 Task: Log work in the project TripleWorks for the issue 'Inconsistent handling of null or empty values' spent time as '5w 2d 6h 13m' and remaining time as '5w 3d 20h 47m' and add a flag. Now add the issue to the epic 'User Experience Enhancements'.
Action: Mouse moved to (196, 52)
Screenshot: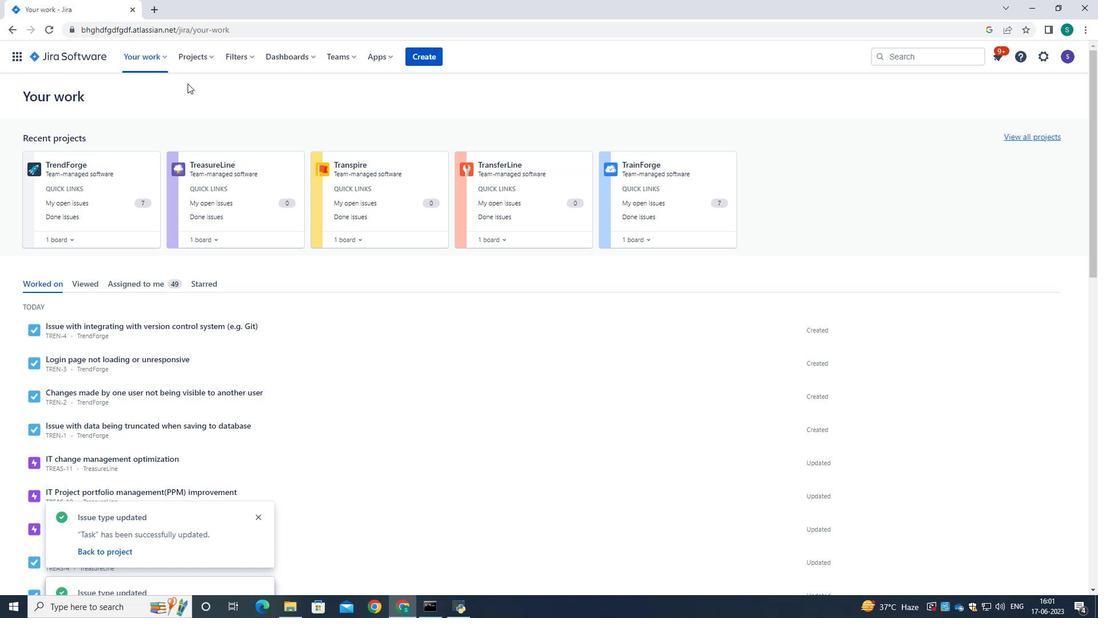 
Action: Mouse pressed left at (196, 52)
Screenshot: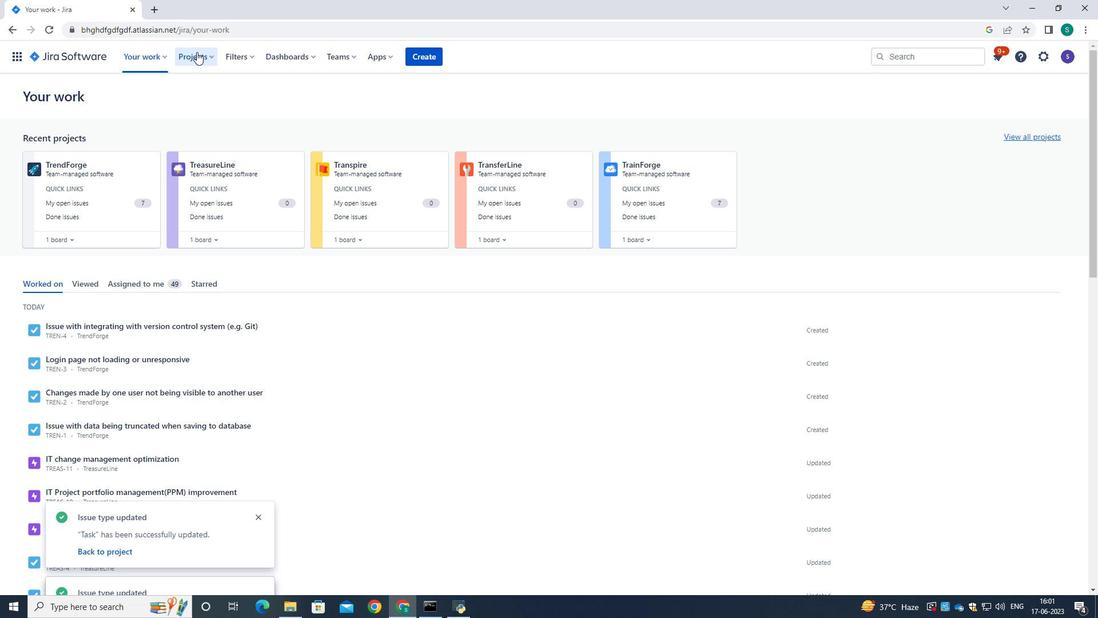 
Action: Mouse moved to (235, 110)
Screenshot: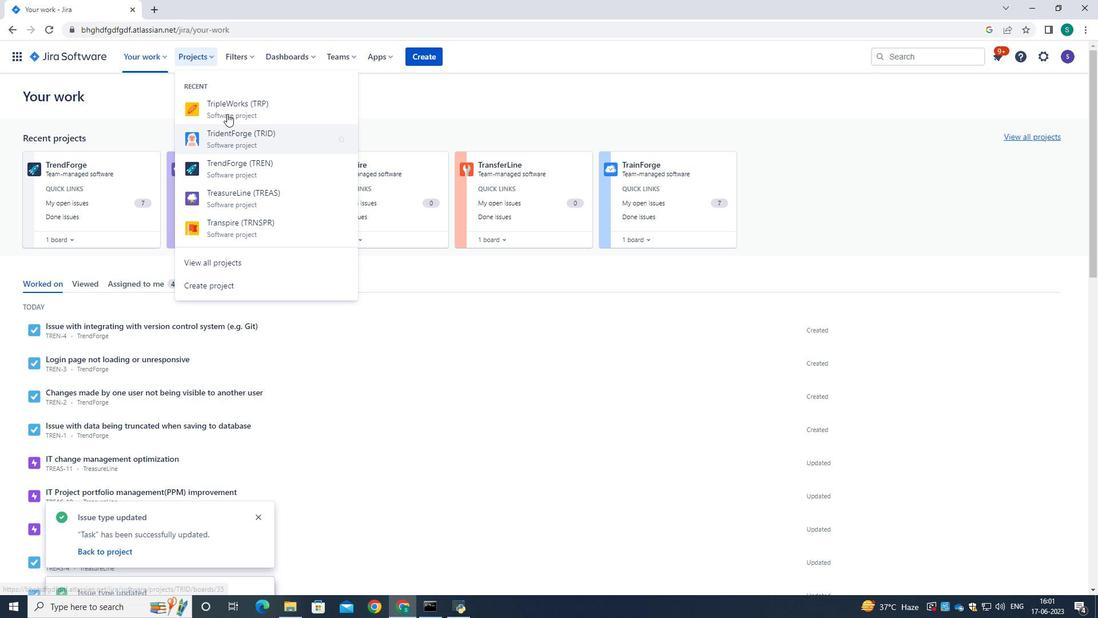 
Action: Mouse pressed left at (235, 110)
Screenshot: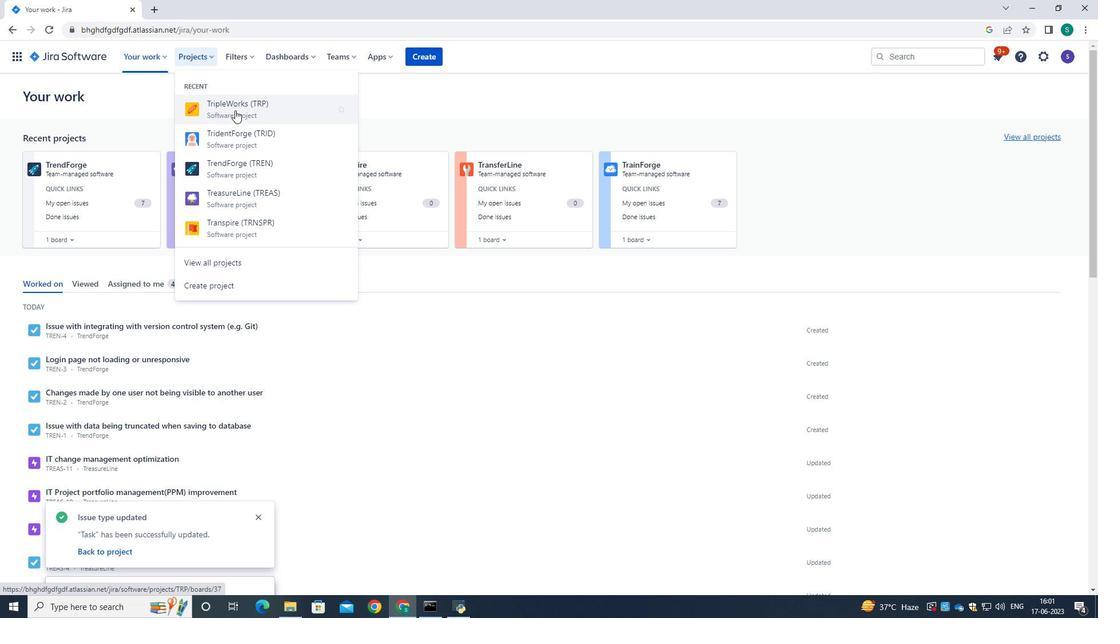 
Action: Mouse moved to (89, 179)
Screenshot: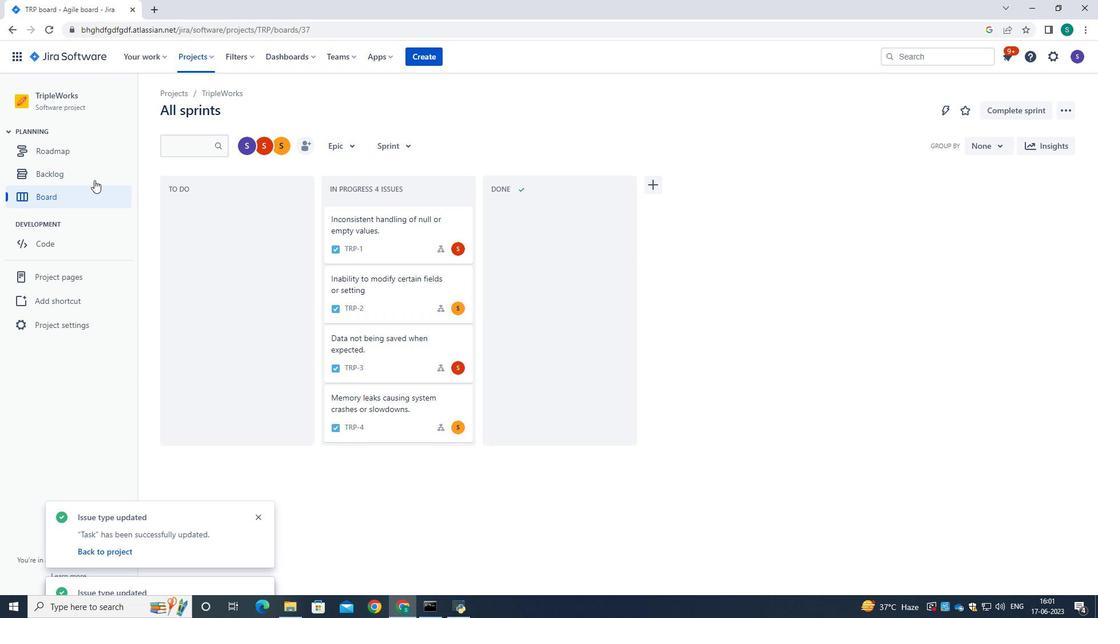 
Action: Mouse pressed left at (89, 179)
Screenshot: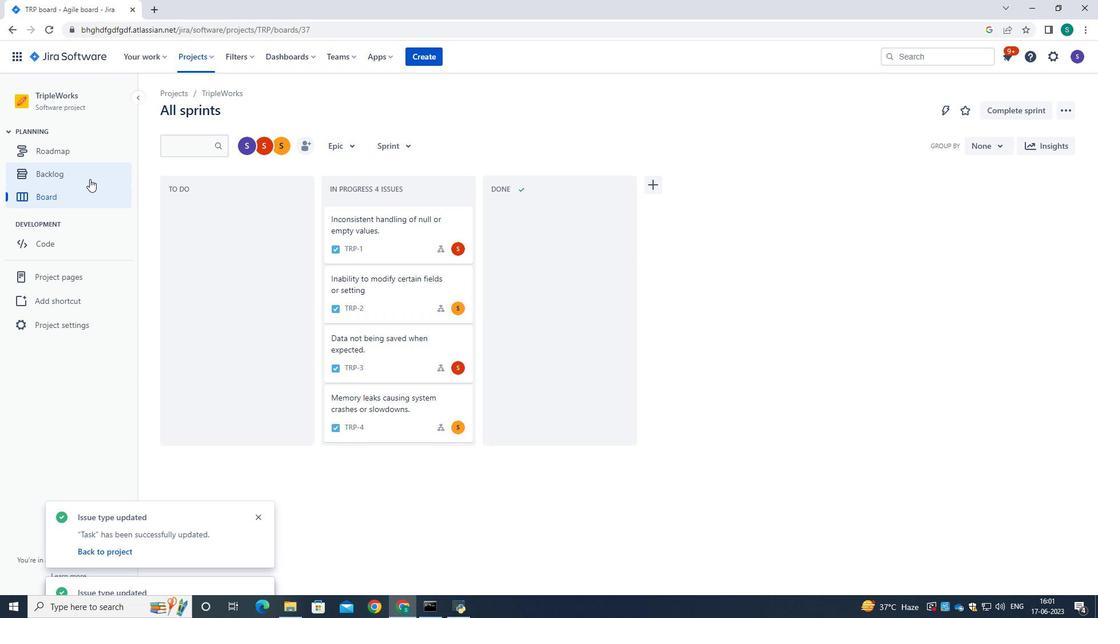
Action: Mouse moved to (444, 211)
Screenshot: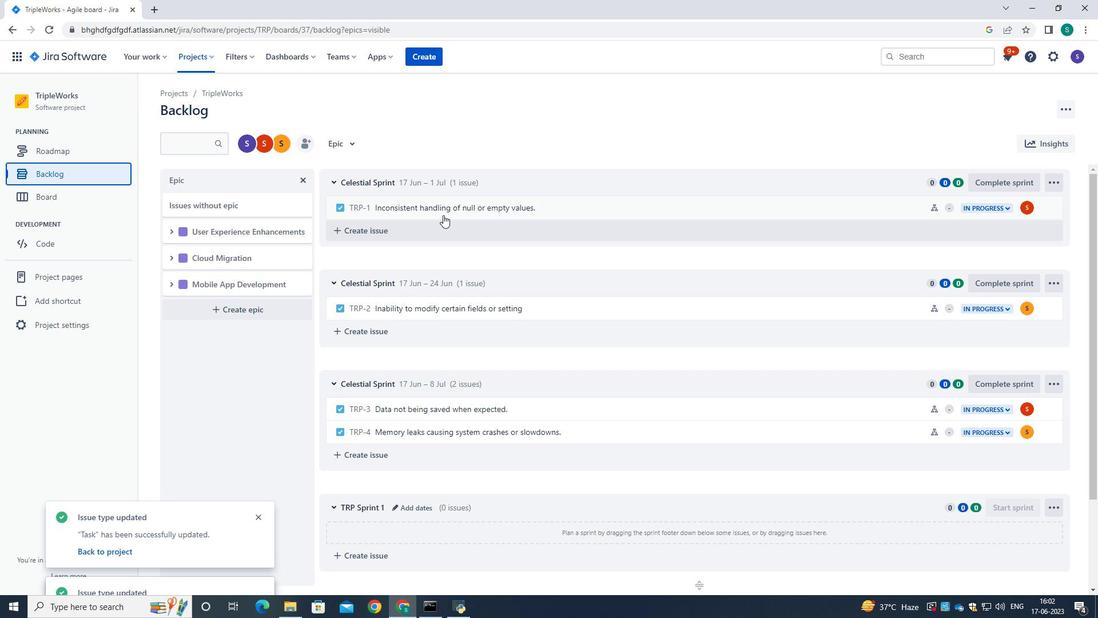 
Action: Mouse pressed left at (444, 211)
Screenshot: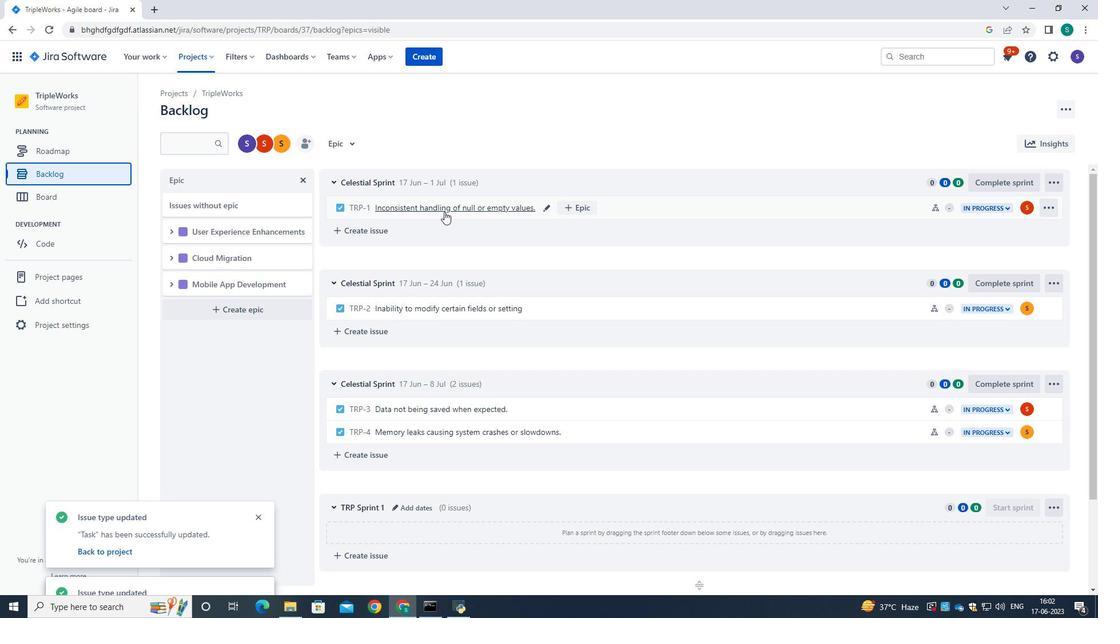 
Action: Mouse moved to (1044, 180)
Screenshot: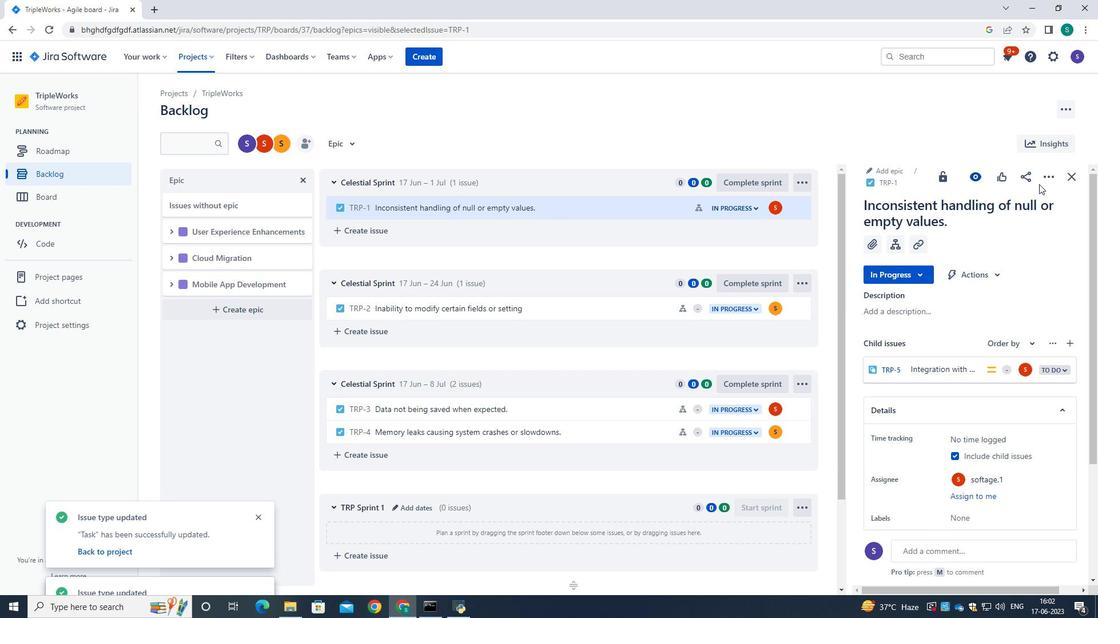
Action: Mouse pressed left at (1044, 180)
Screenshot: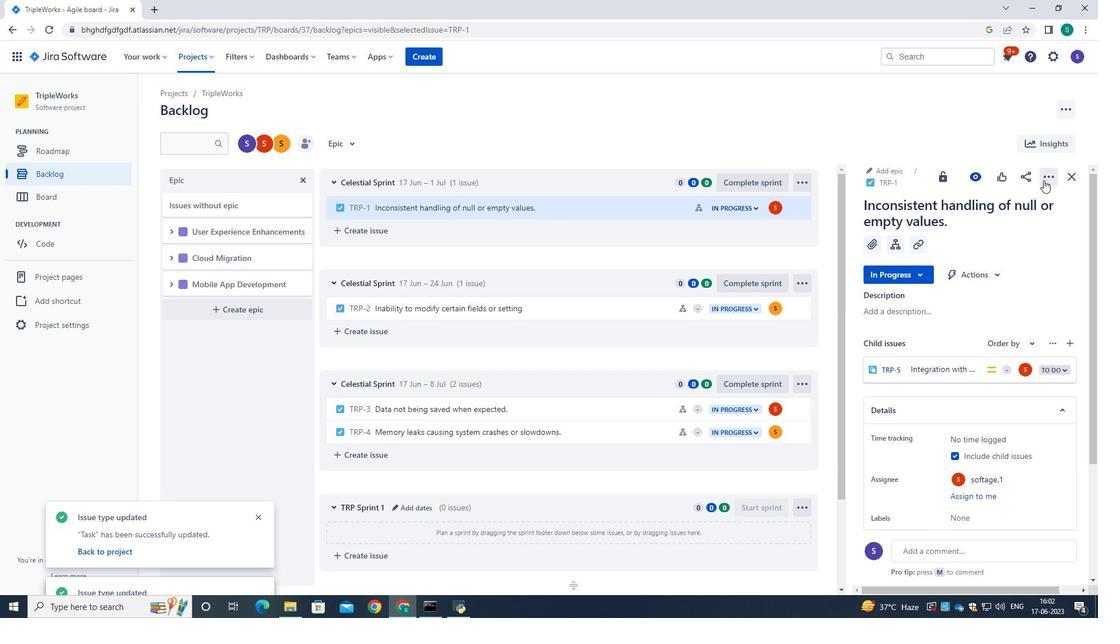 
Action: Mouse moved to (1023, 212)
Screenshot: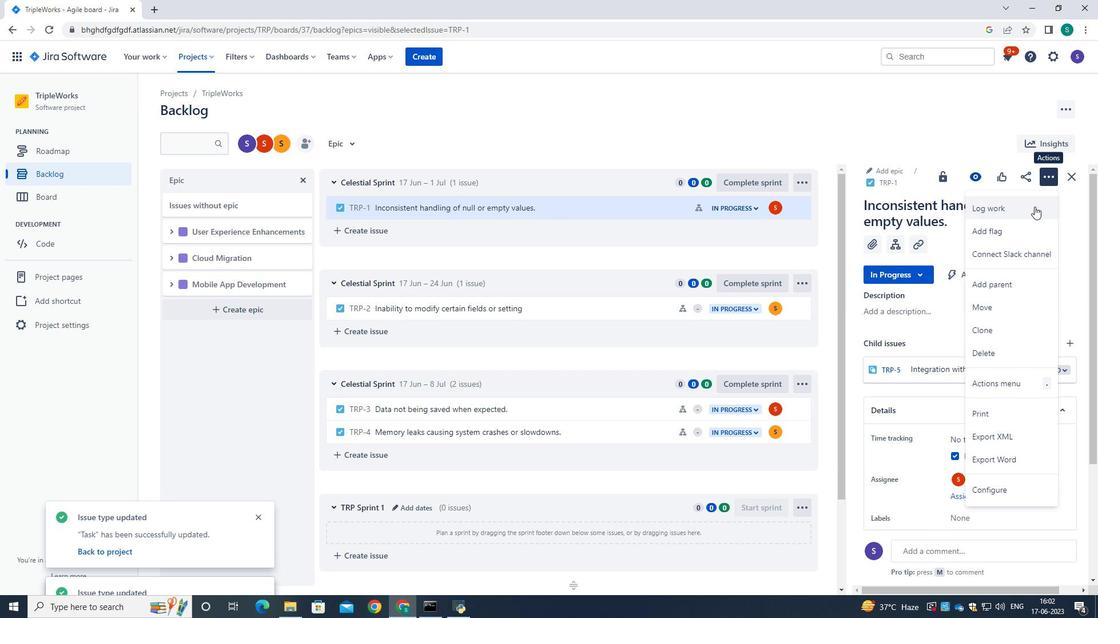 
Action: Mouse pressed left at (1023, 212)
Screenshot: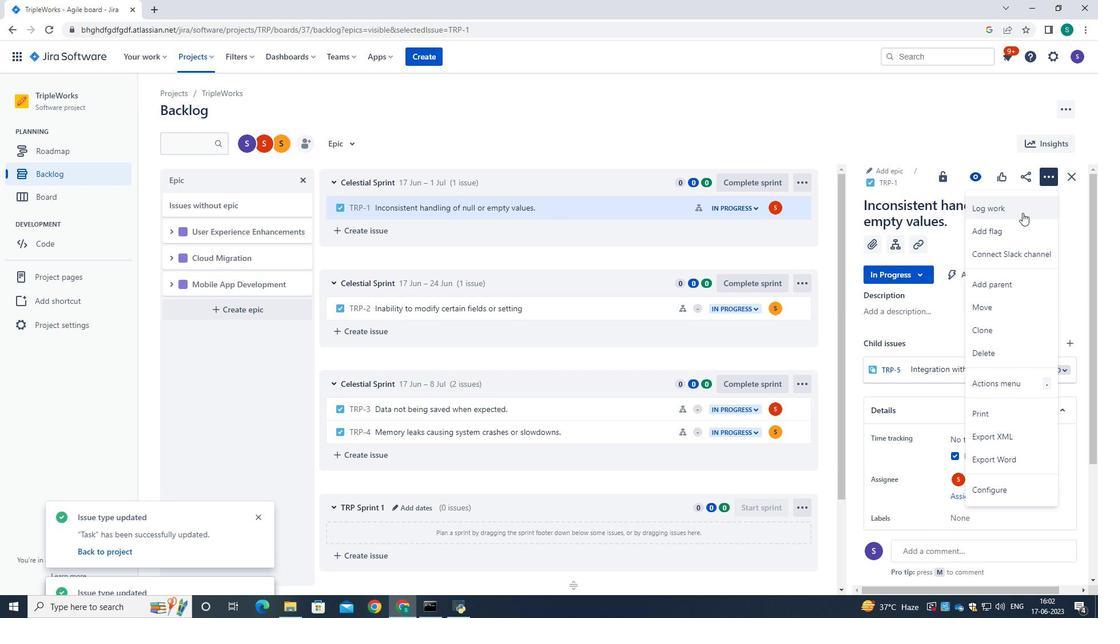 
Action: Mouse moved to (501, 165)
Screenshot: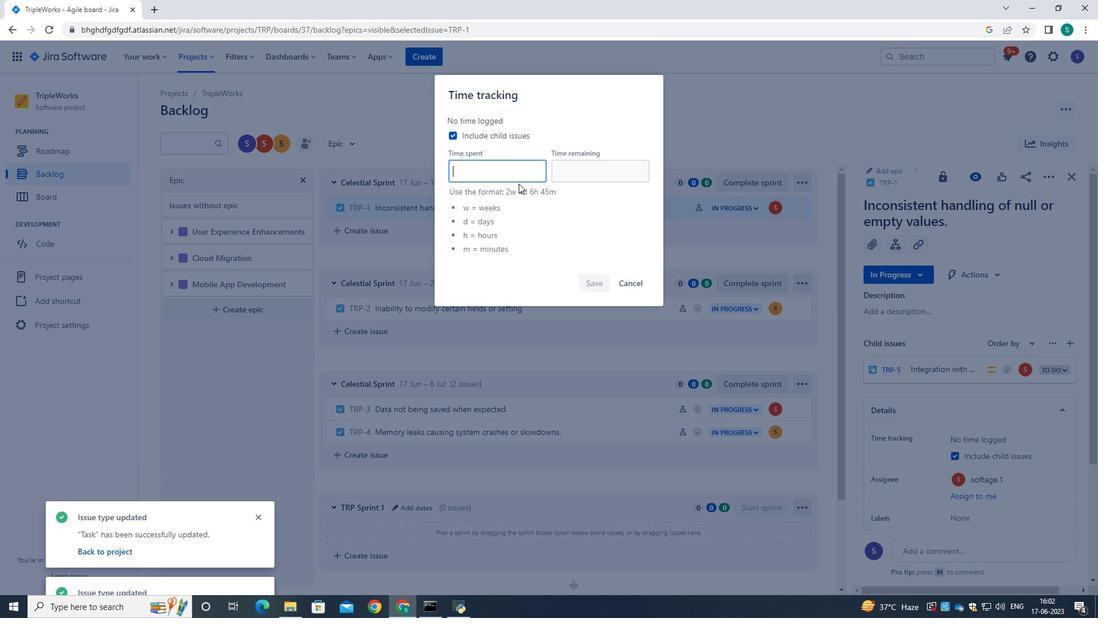 
Action: Mouse pressed left at (501, 165)
Screenshot: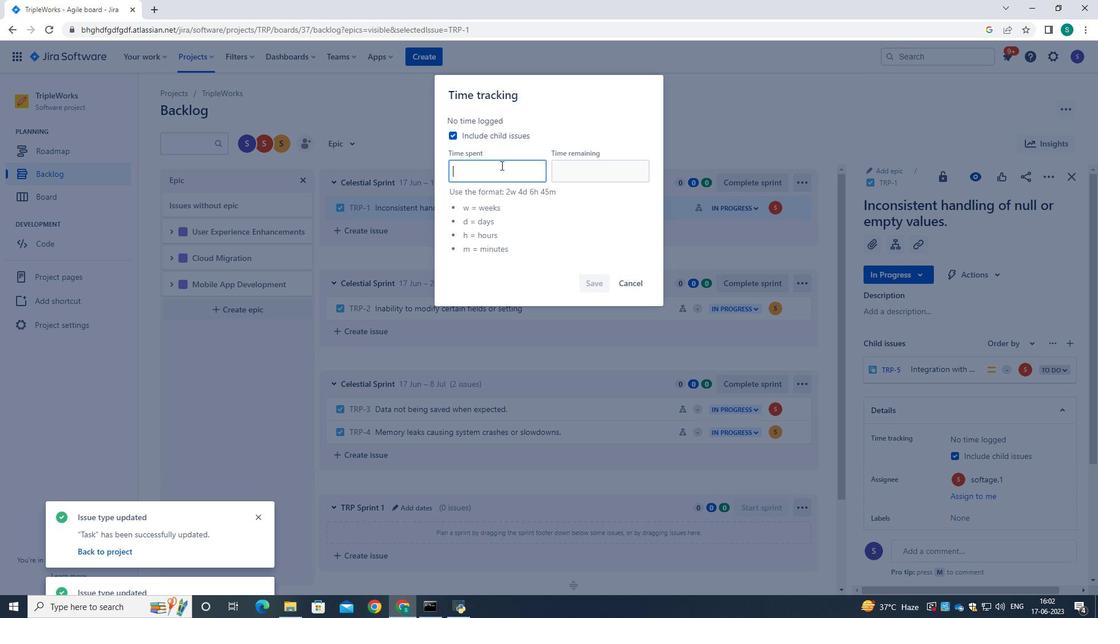 
Action: Key pressed 5w<Key.space>2d<Key.space>6h<Key.space>13m<Key.tab>5w<Key.space>3d<Key.space>20h<Key.space>47m
Screenshot: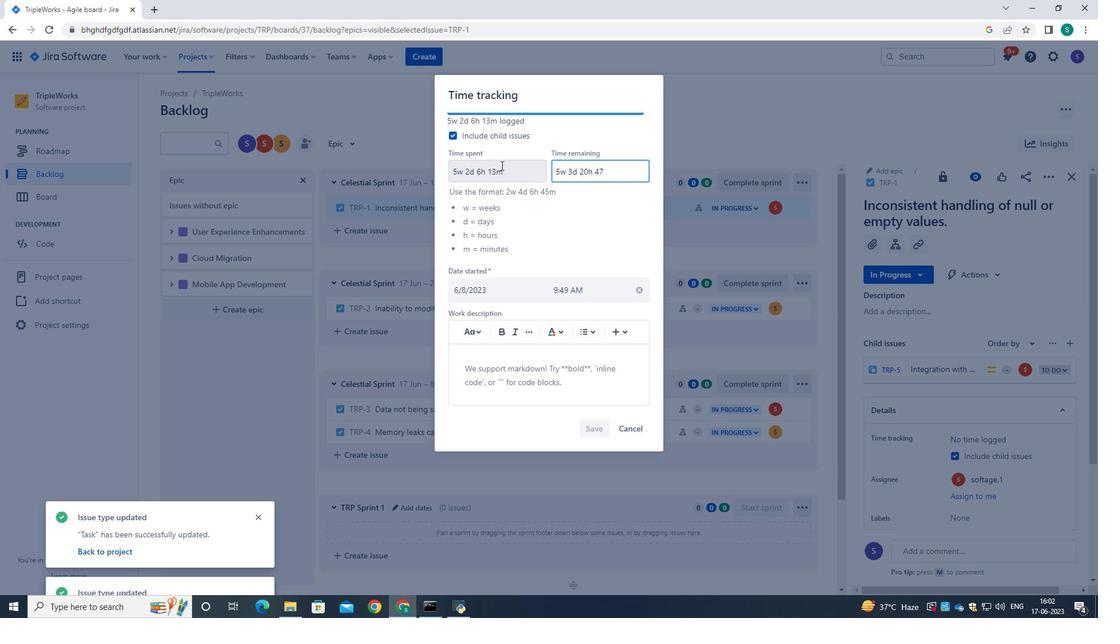 
Action: Mouse moved to (594, 421)
Screenshot: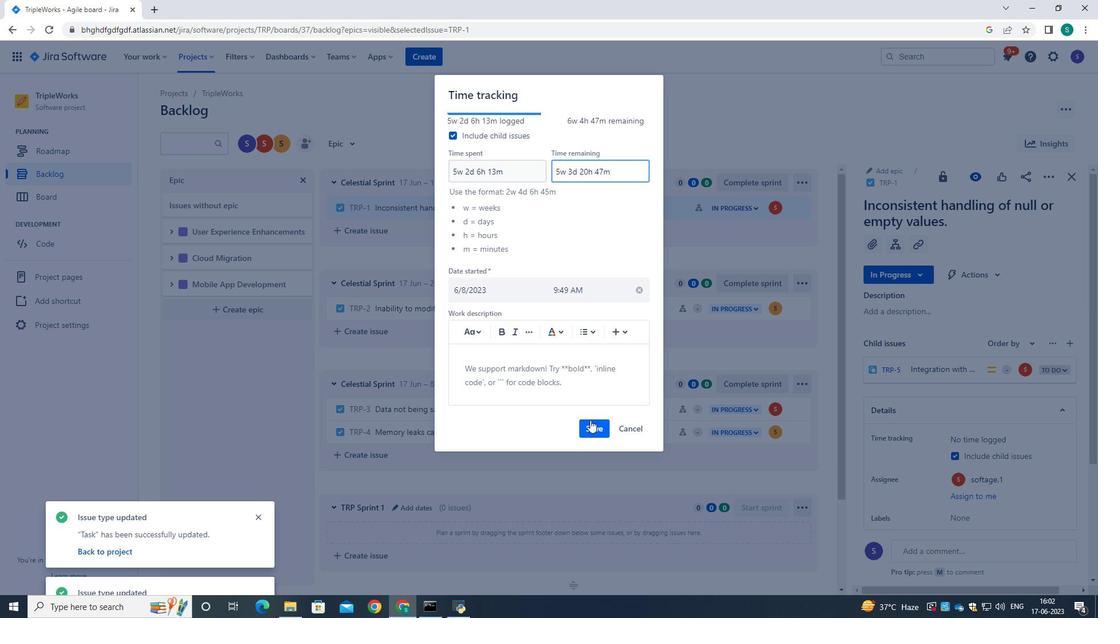
Action: Mouse pressed left at (594, 421)
Screenshot: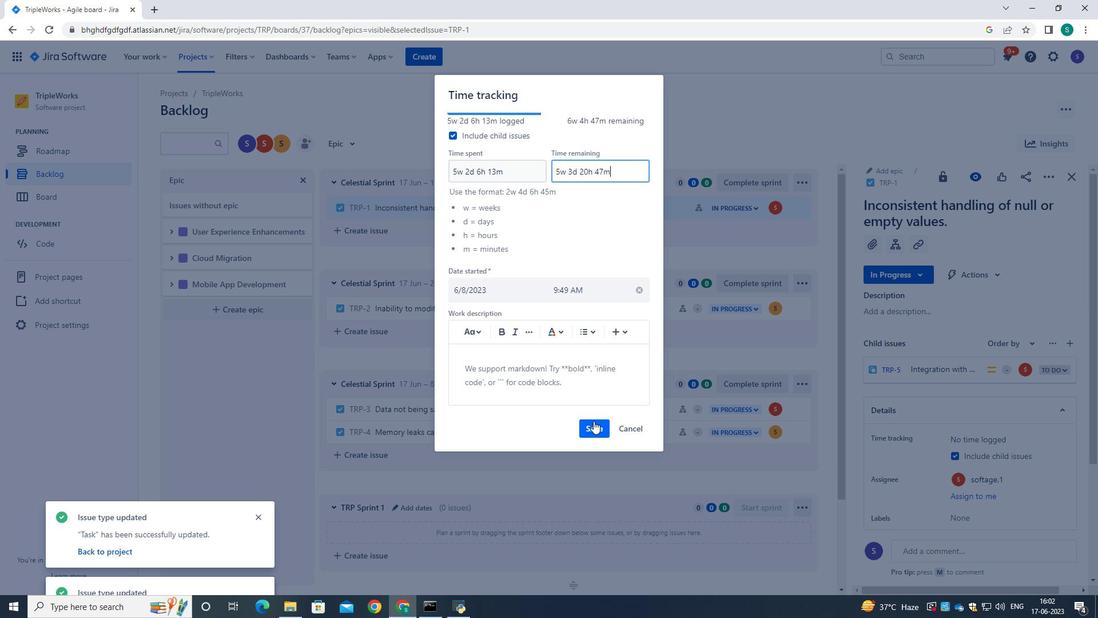 
Action: Mouse moved to (1046, 182)
Screenshot: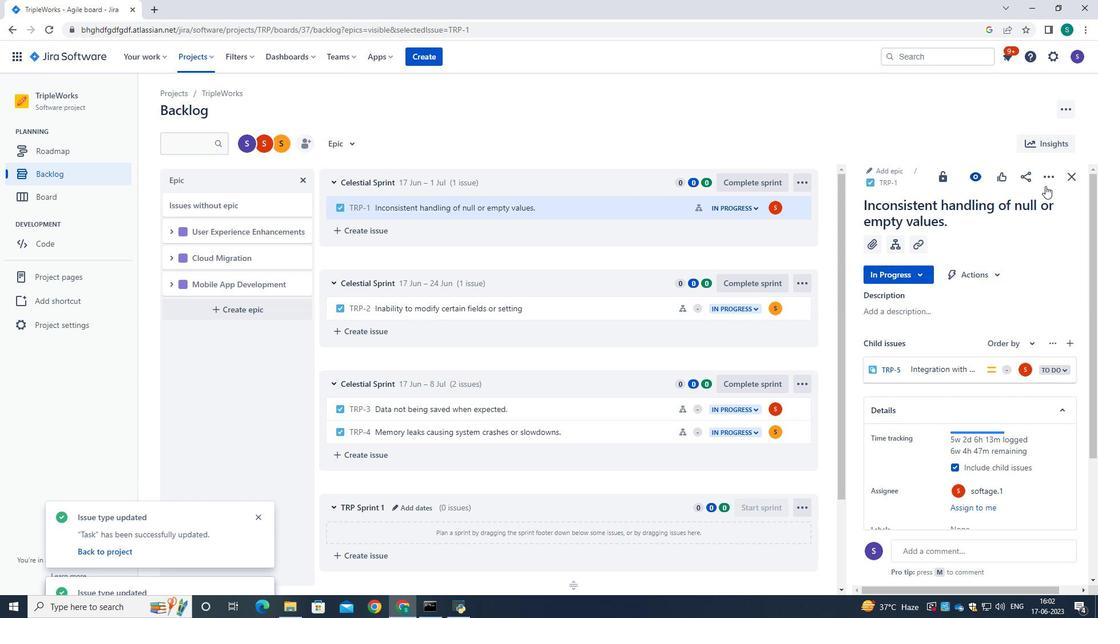 
Action: Mouse pressed left at (1046, 182)
Screenshot: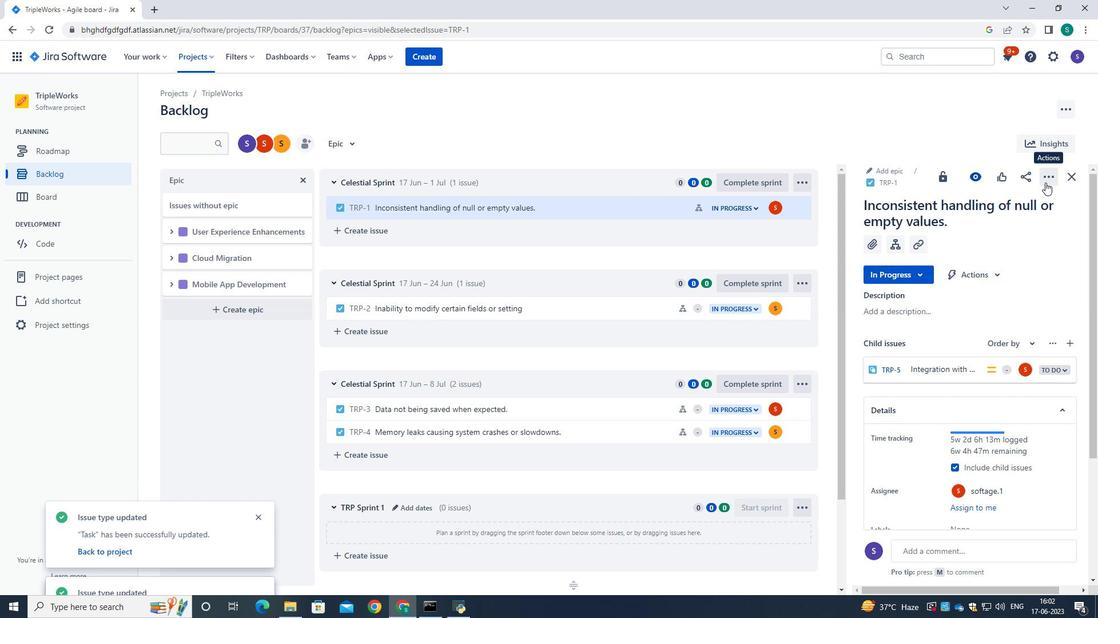 
Action: Mouse moved to (999, 236)
Screenshot: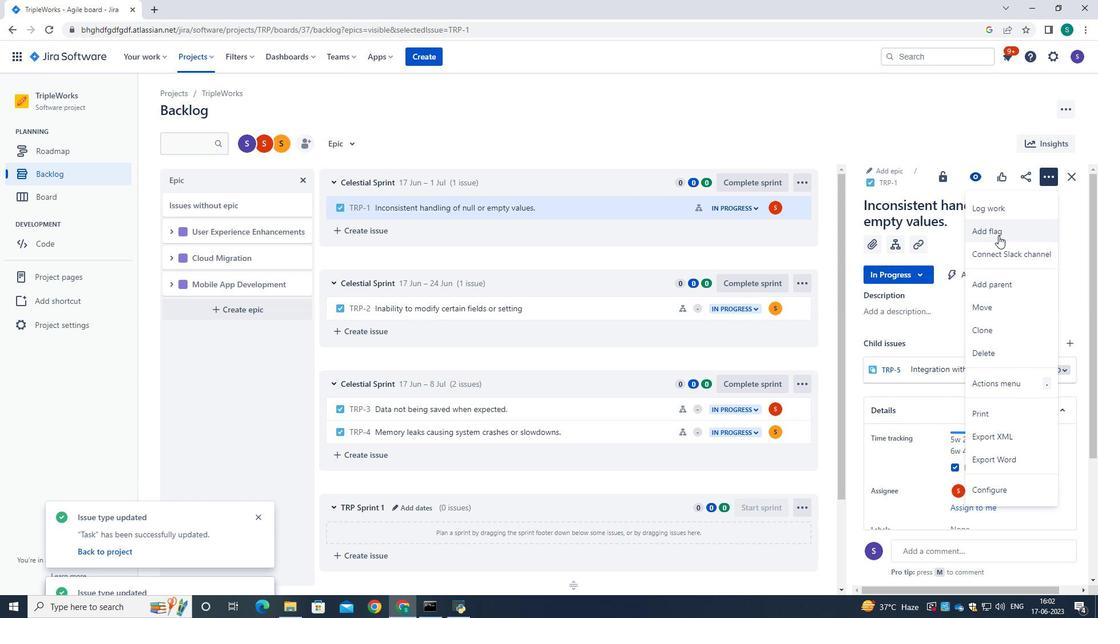
Action: Mouse pressed left at (999, 236)
Screenshot: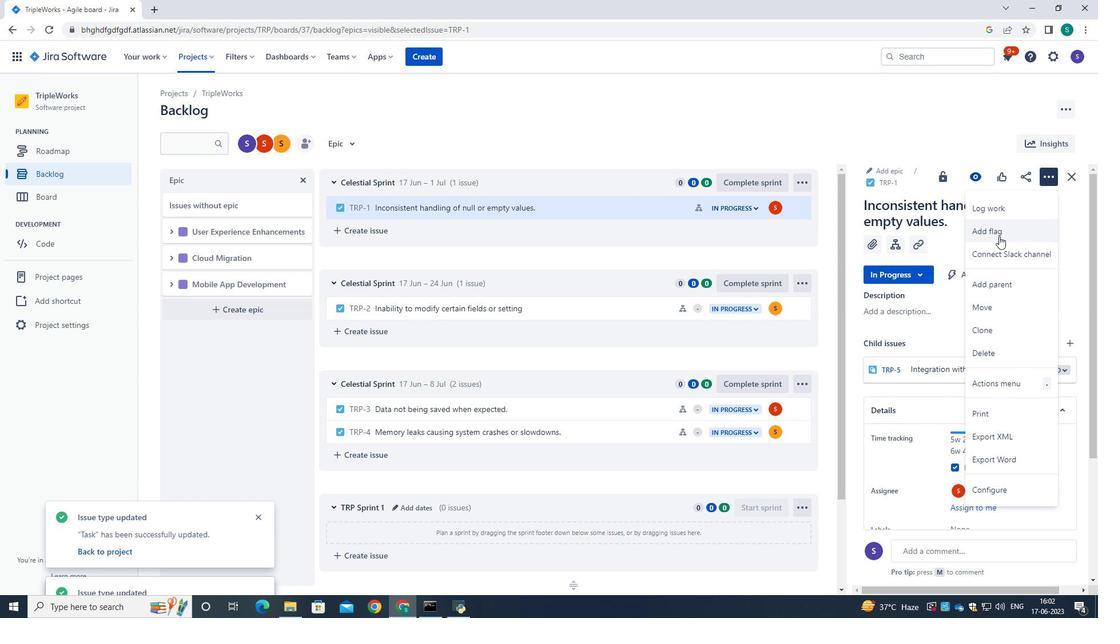 
Action: Mouse moved to (584, 209)
Screenshot: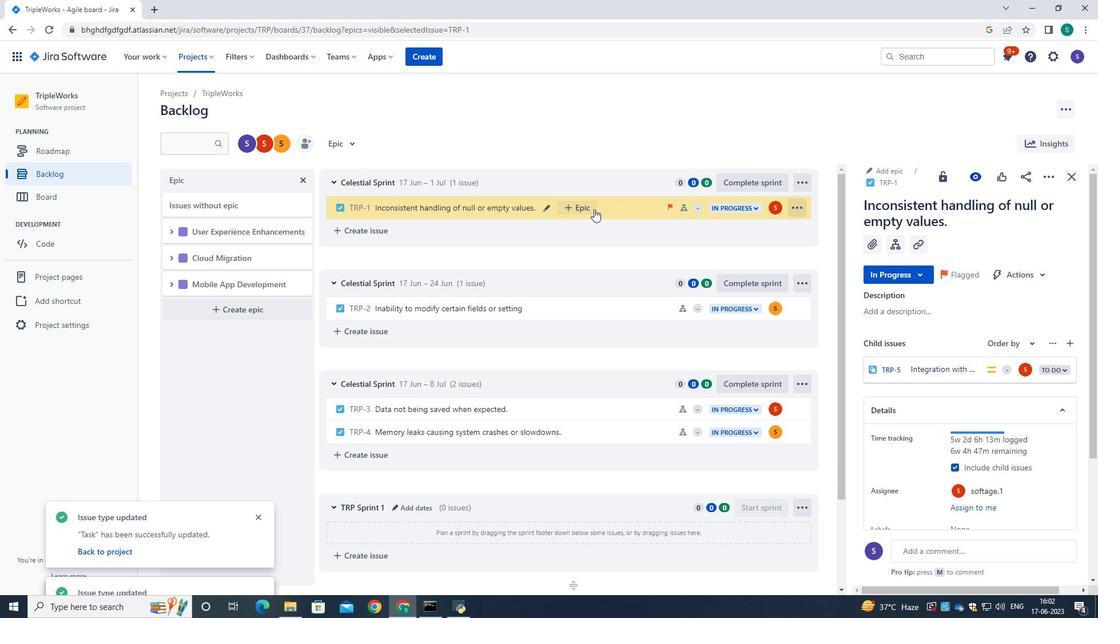 
Action: Mouse pressed left at (584, 209)
Screenshot: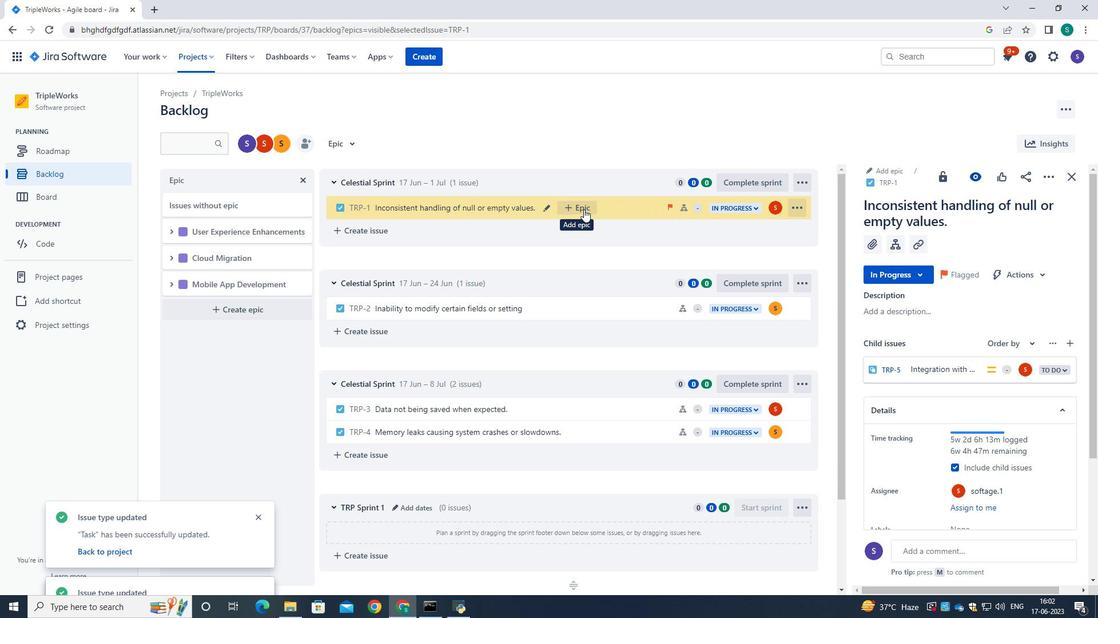 
Action: Mouse moved to (591, 287)
Screenshot: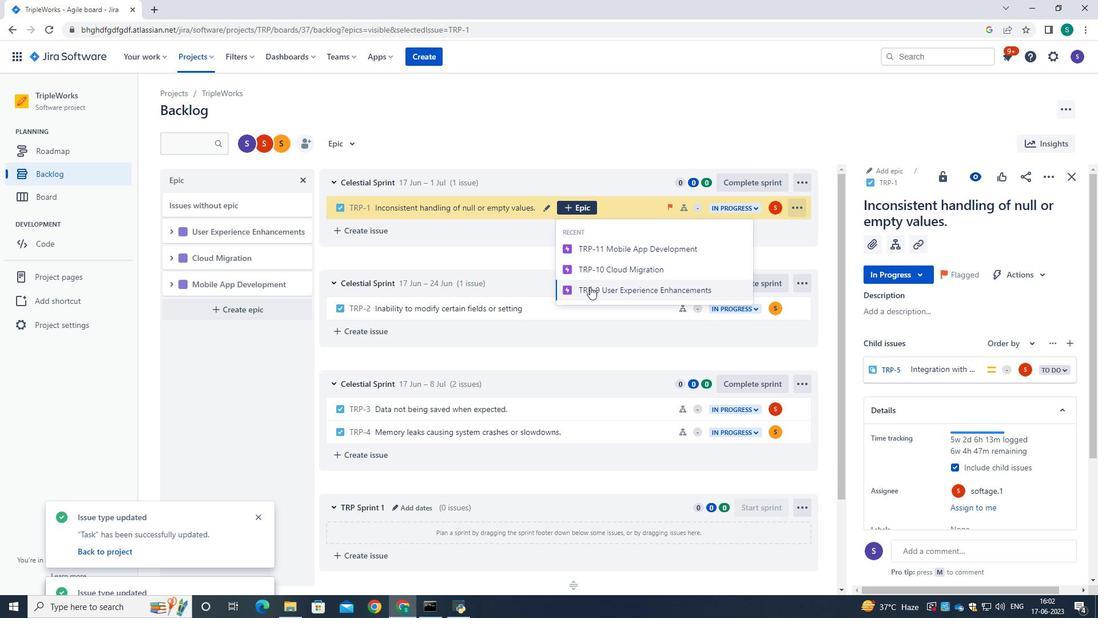 
Action: Mouse pressed left at (591, 287)
Screenshot: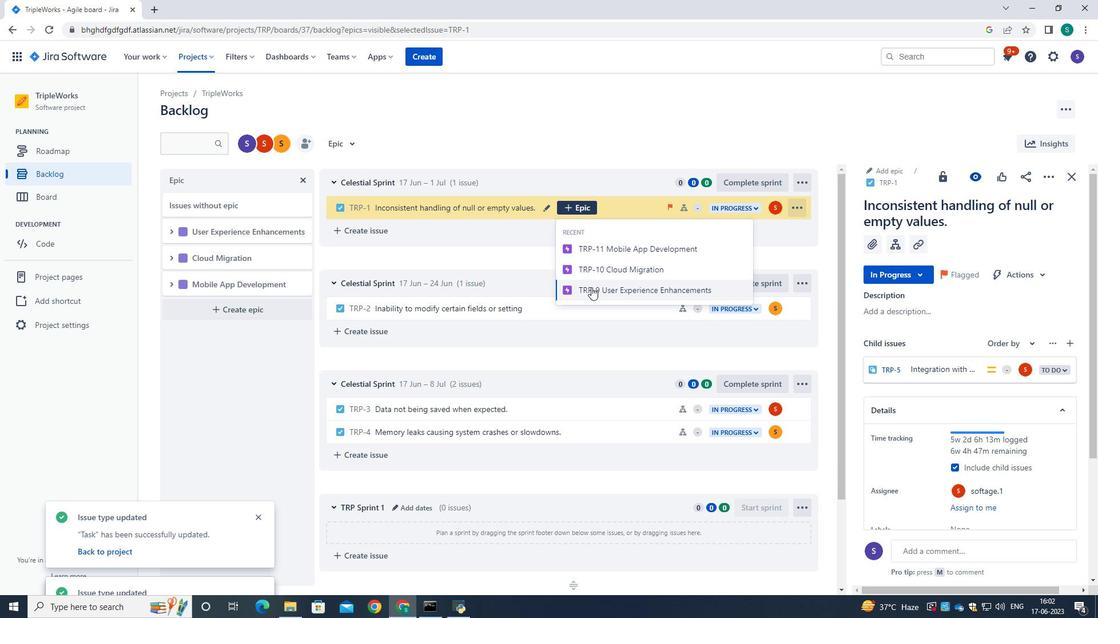 
Action: Mouse moved to (629, 131)
Screenshot: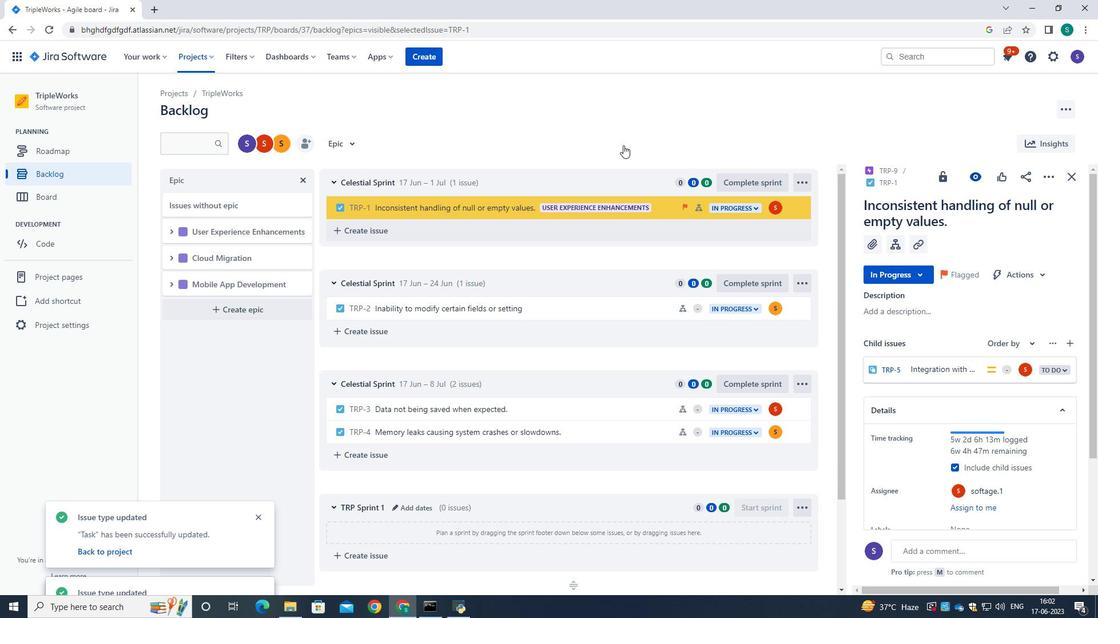 
